 Task: Add Nature's Way Vitamin B-2 100 mg to the cart.
Action: Mouse pressed left at (25, 87)
Screenshot: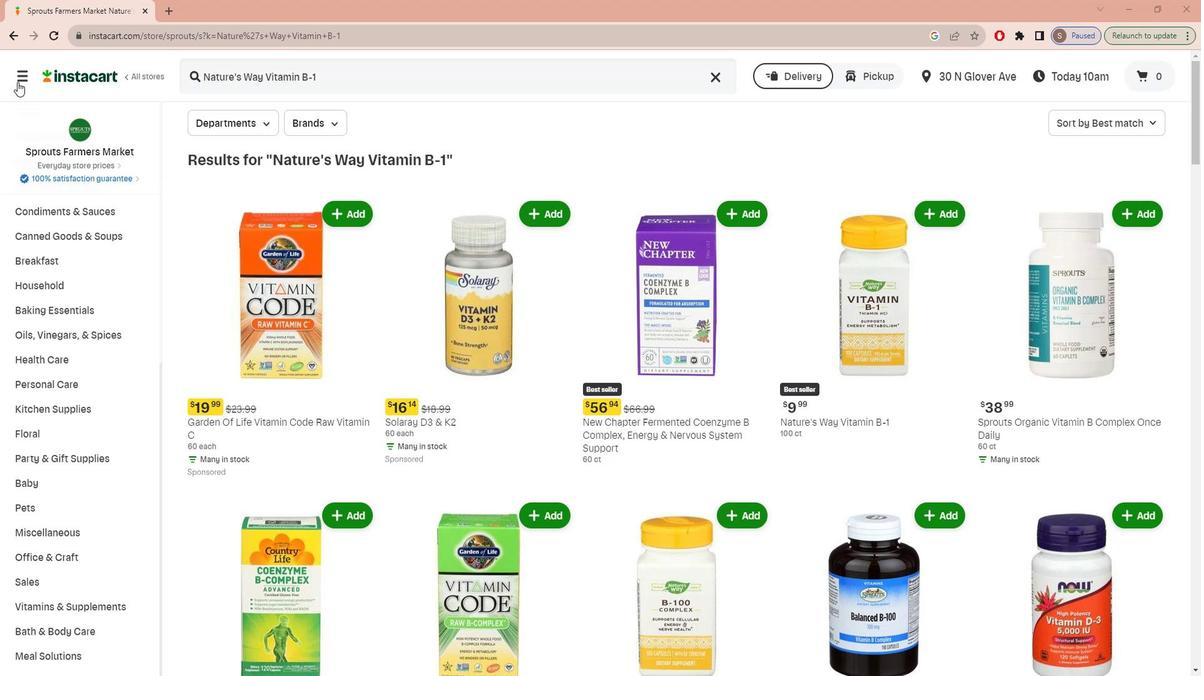 
Action: Mouse moved to (21, 163)
Screenshot: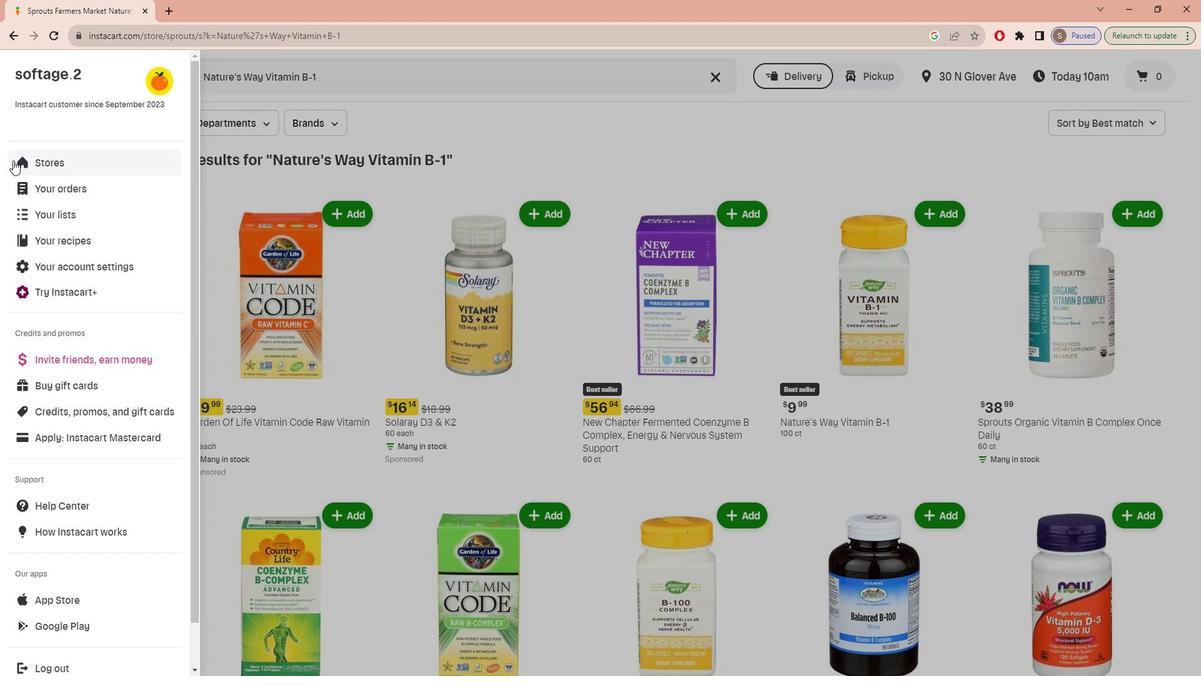 
Action: Mouse pressed left at (21, 163)
Screenshot: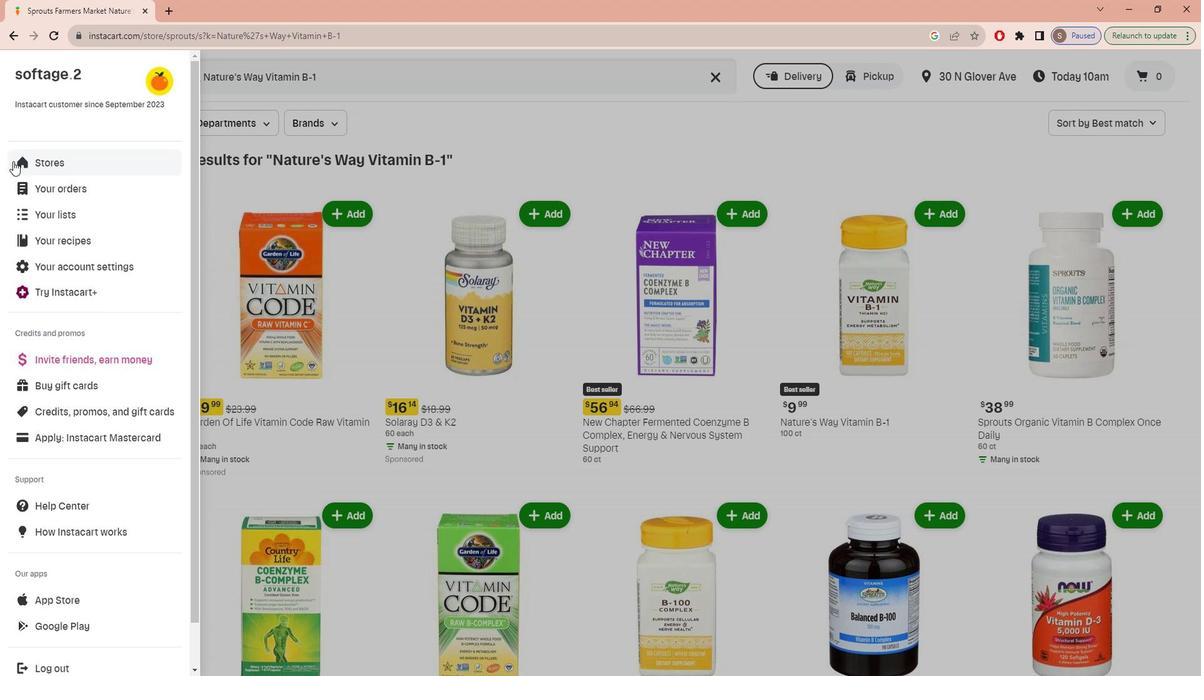 
Action: Mouse moved to (292, 140)
Screenshot: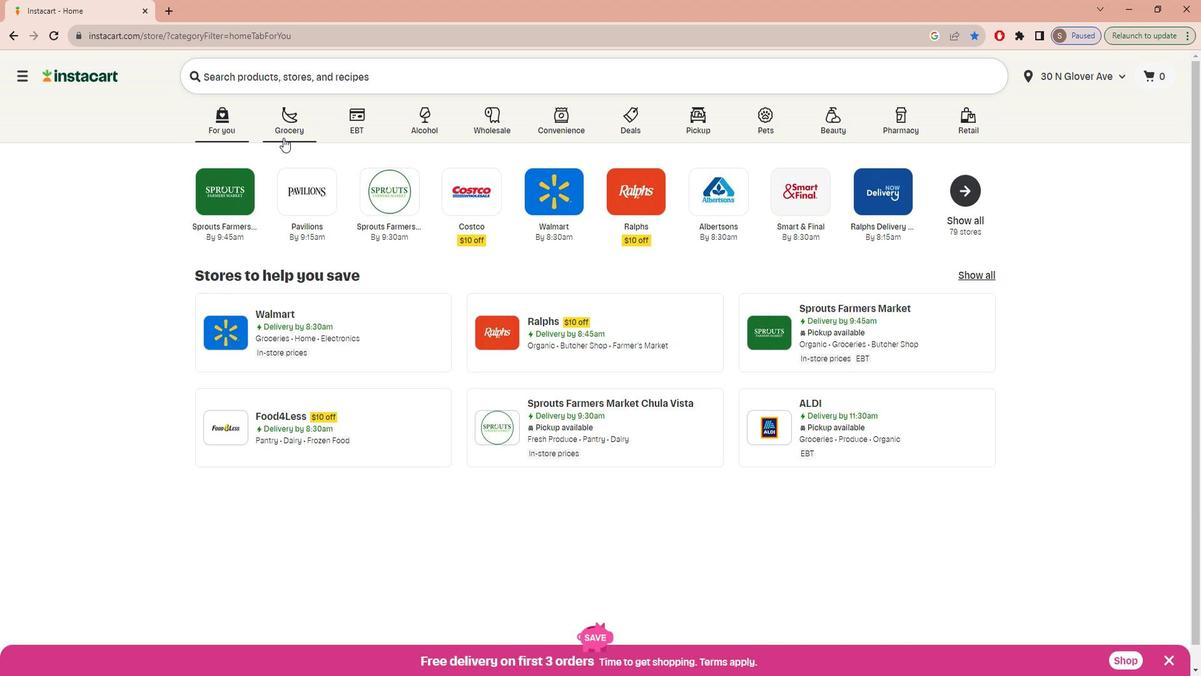 
Action: Mouse pressed left at (292, 140)
Screenshot: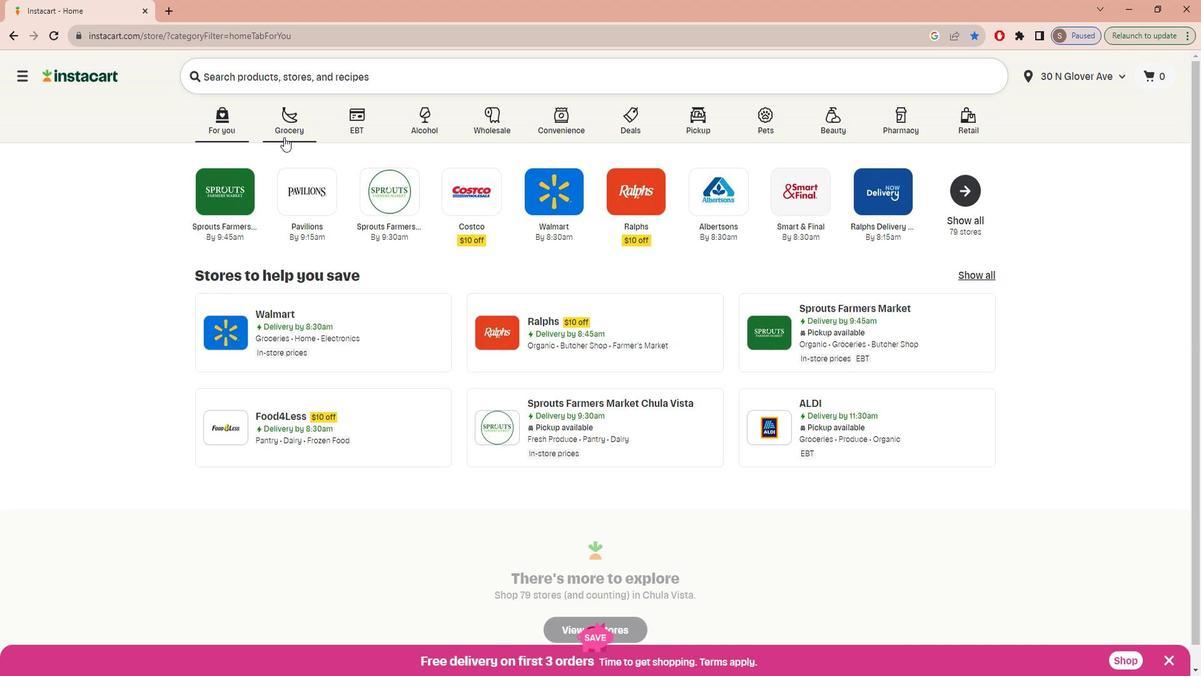 
Action: Mouse moved to (296, 358)
Screenshot: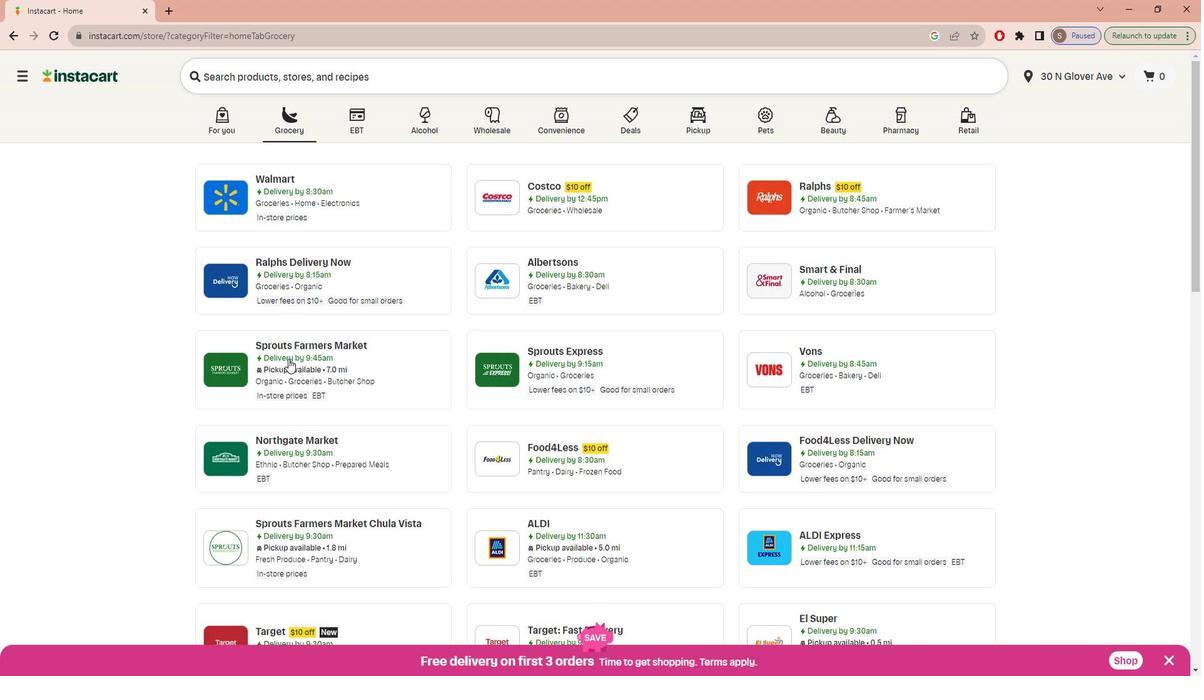
Action: Mouse pressed left at (296, 358)
Screenshot: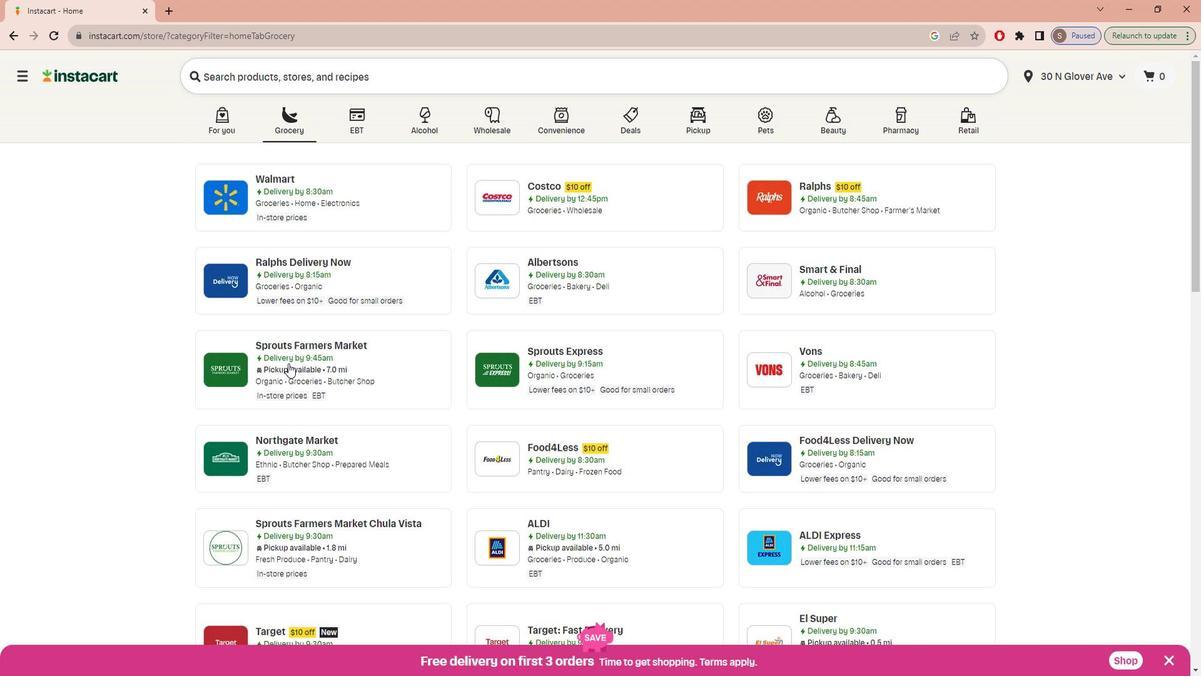 
Action: Mouse moved to (35, 555)
Screenshot: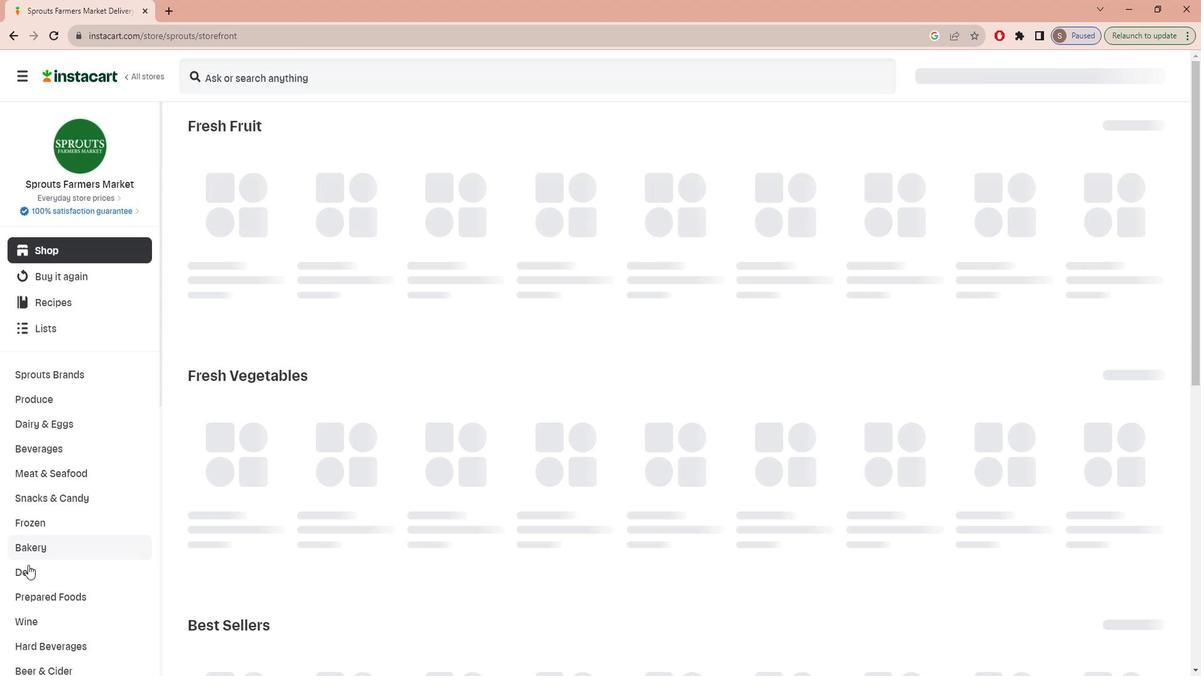 
Action: Mouse scrolled (35, 555) with delta (0, 0)
Screenshot: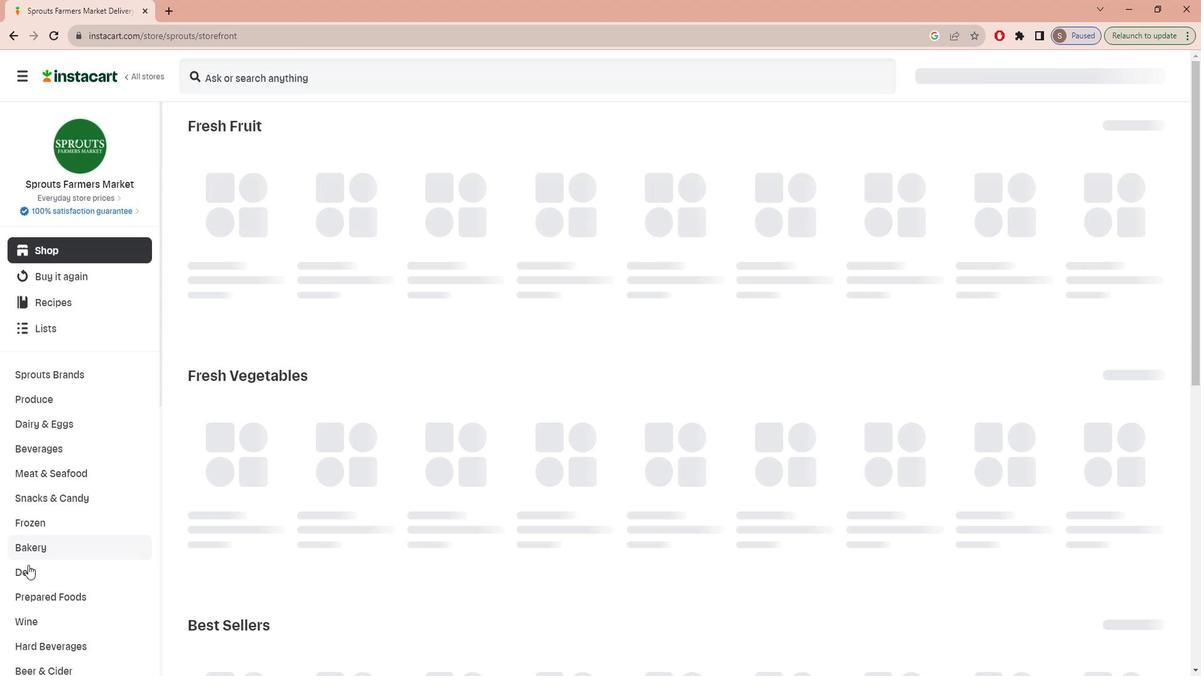 
Action: Mouse moved to (34, 558)
Screenshot: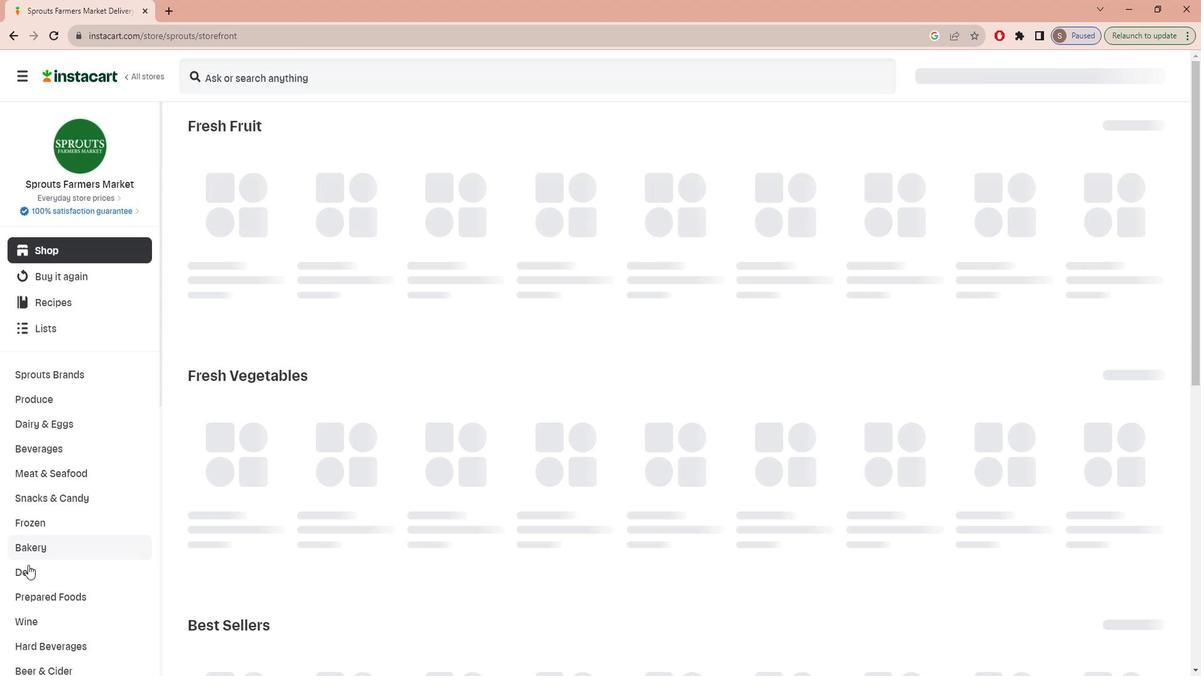 
Action: Mouse scrolled (34, 557) with delta (0, 0)
Screenshot: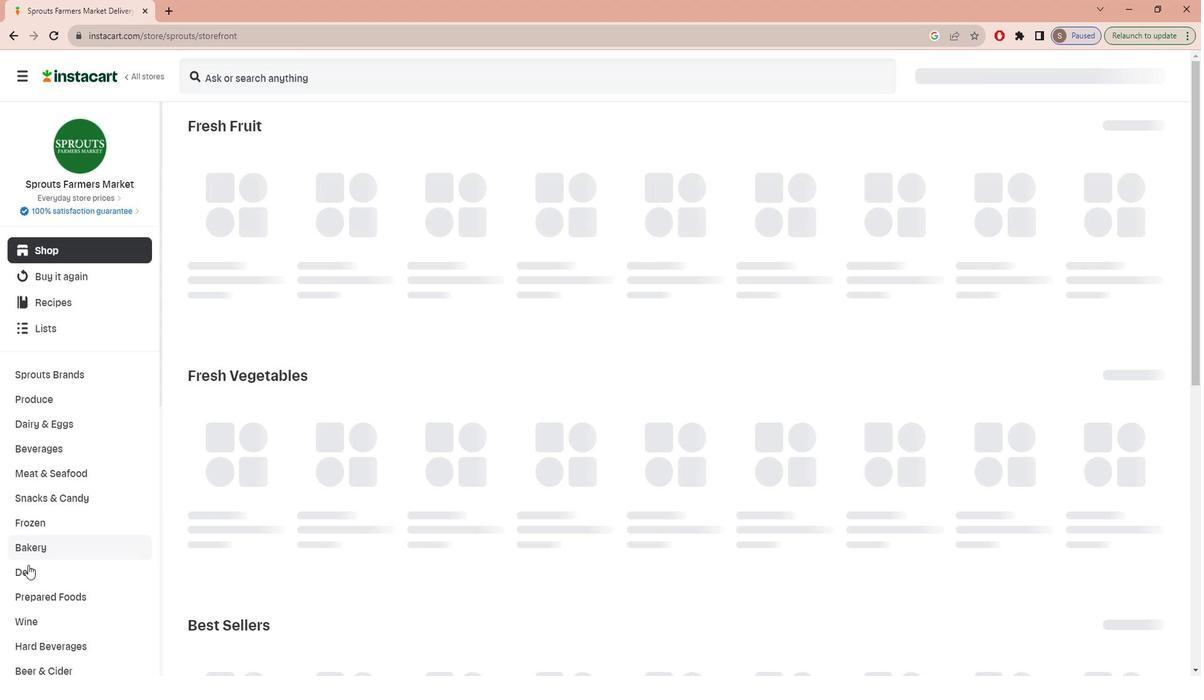 
Action: Mouse moved to (33, 559)
Screenshot: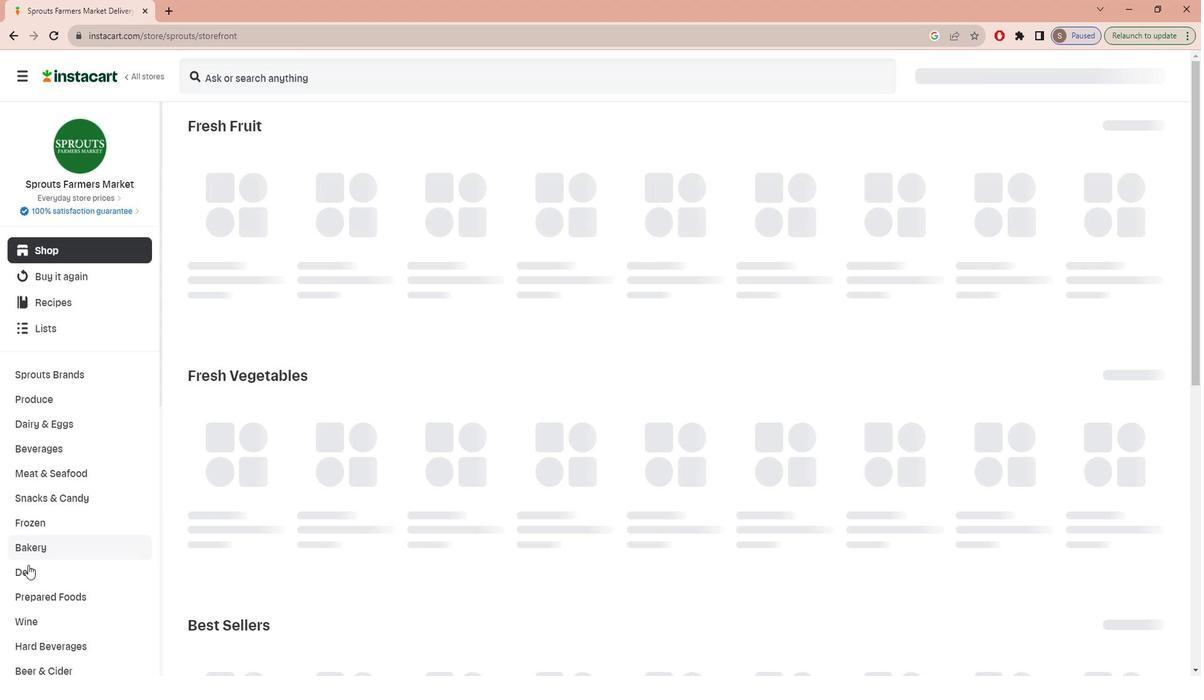
Action: Mouse scrolled (33, 558) with delta (0, 0)
Screenshot: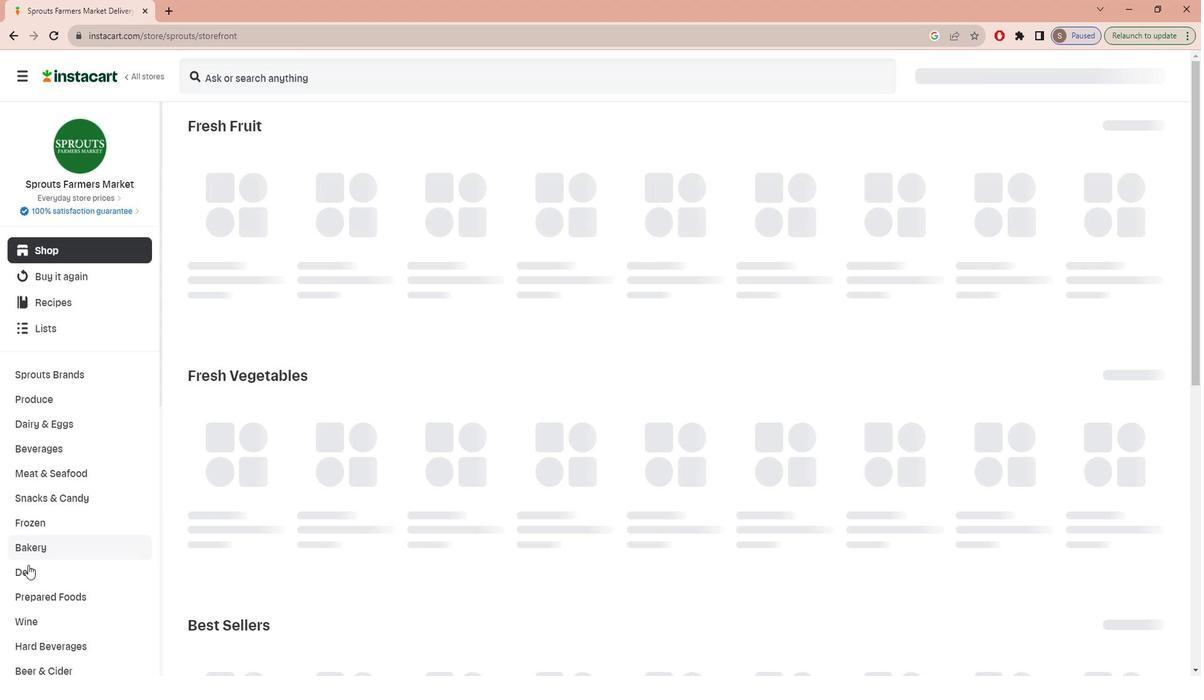 
Action: Mouse moved to (33, 559)
Screenshot: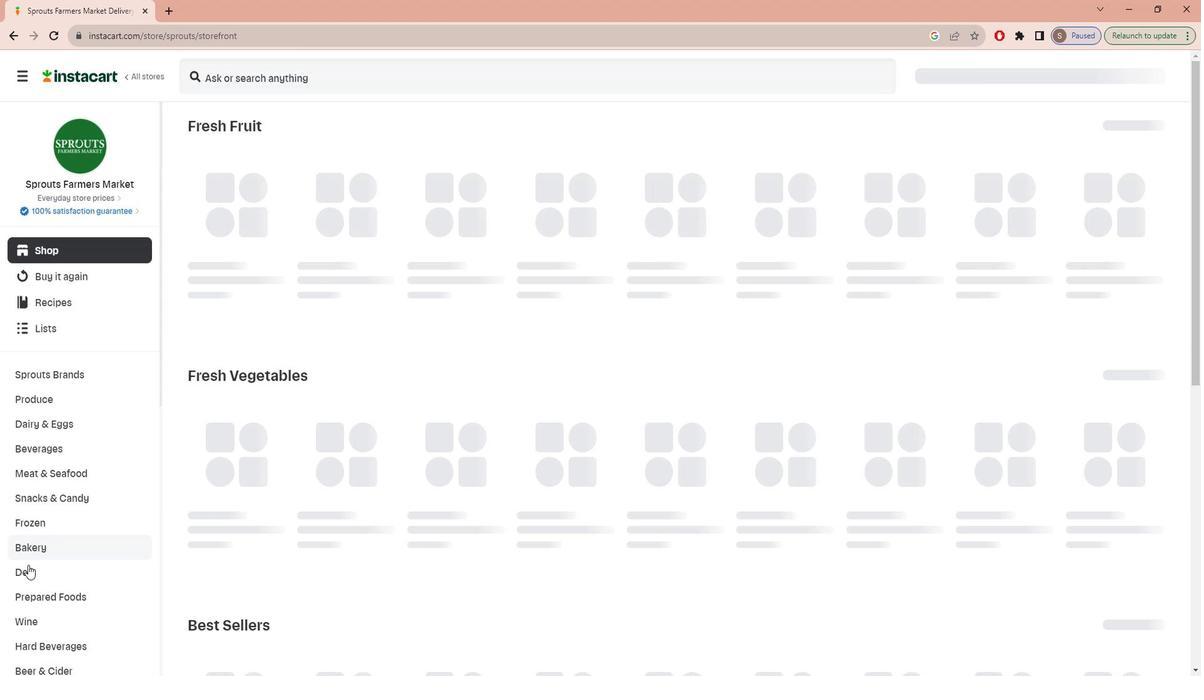 
Action: Mouse scrolled (33, 558) with delta (0, 0)
Screenshot: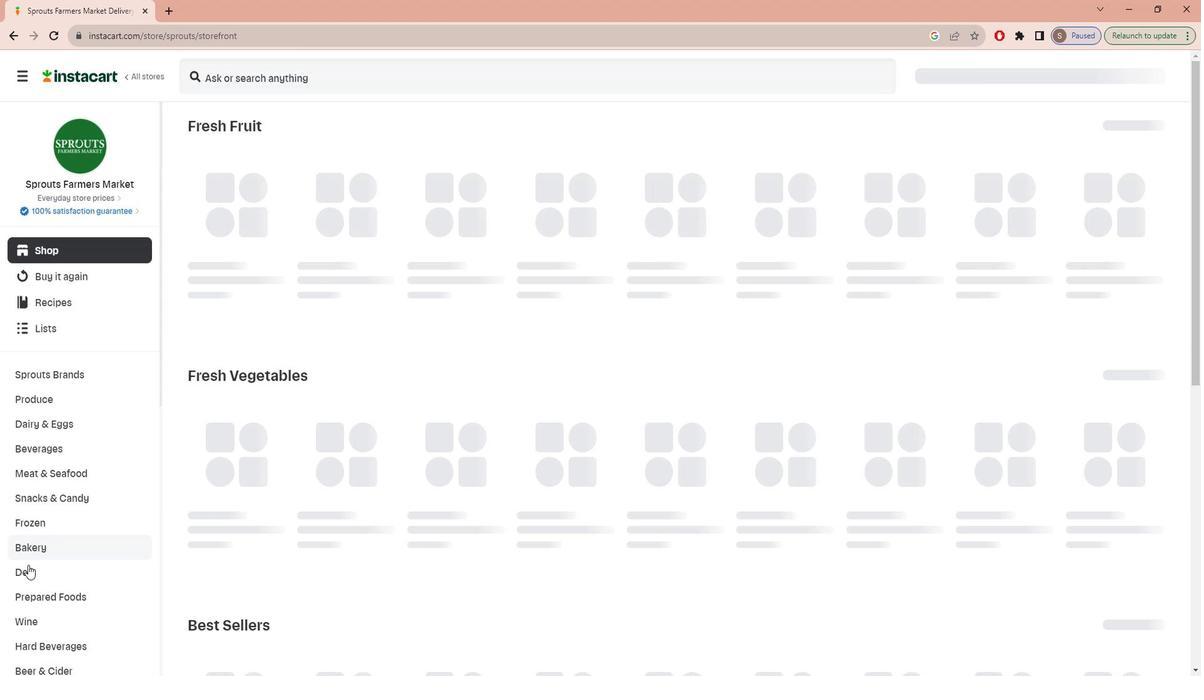 
Action: Mouse scrolled (33, 558) with delta (0, 0)
Screenshot: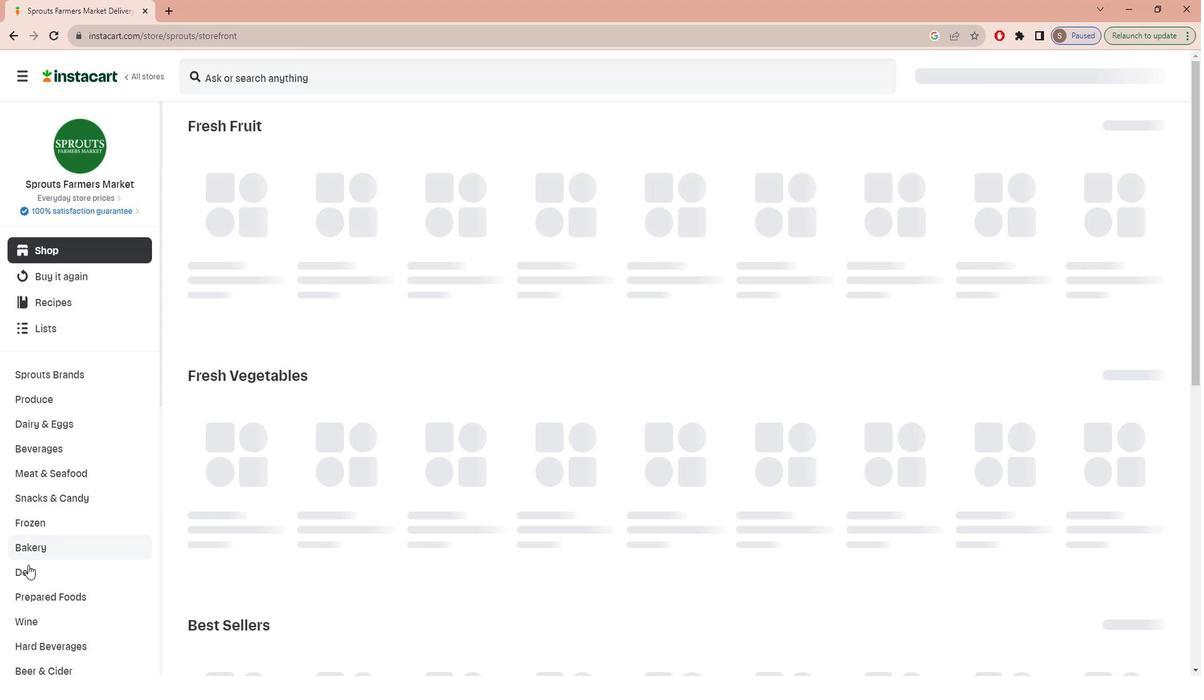 
Action: Mouse scrolled (33, 558) with delta (0, 0)
Screenshot: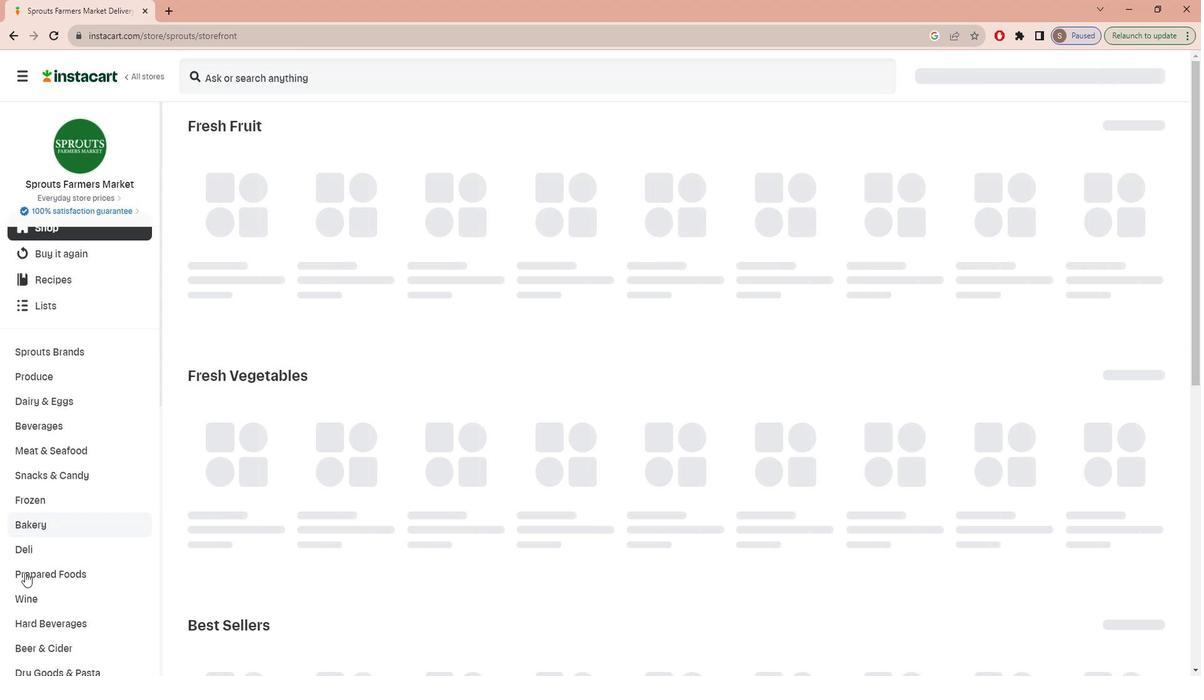 
Action: Mouse moved to (33, 560)
Screenshot: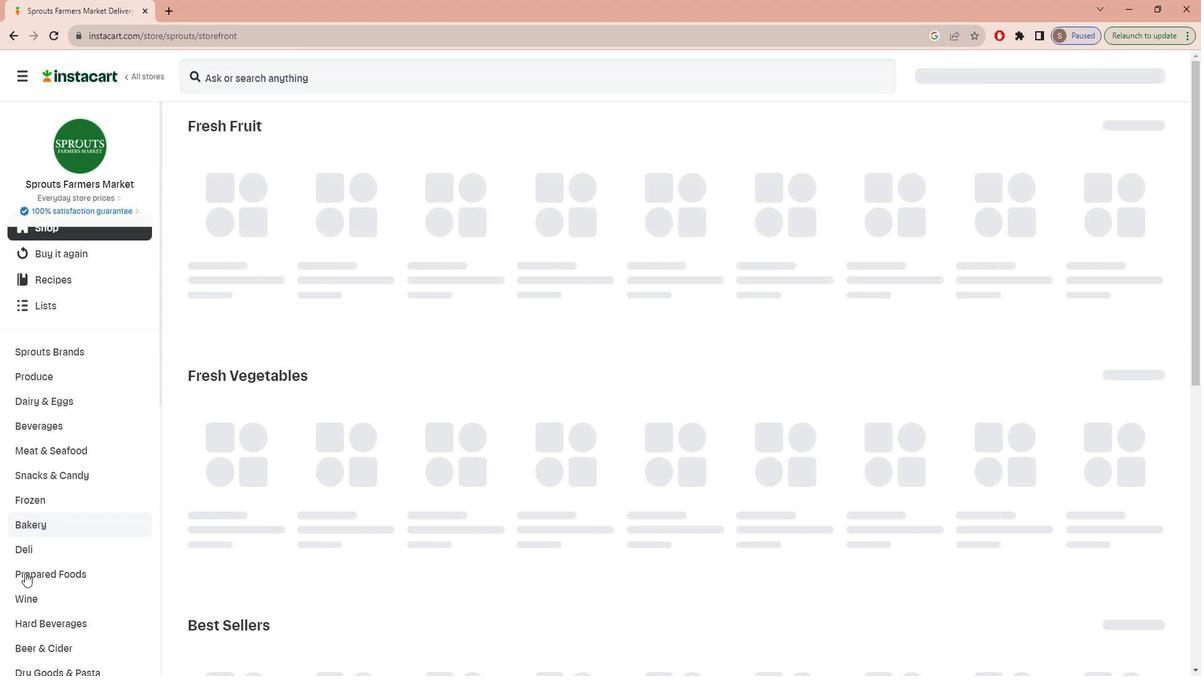 
Action: Mouse scrolled (33, 559) with delta (0, 0)
Screenshot: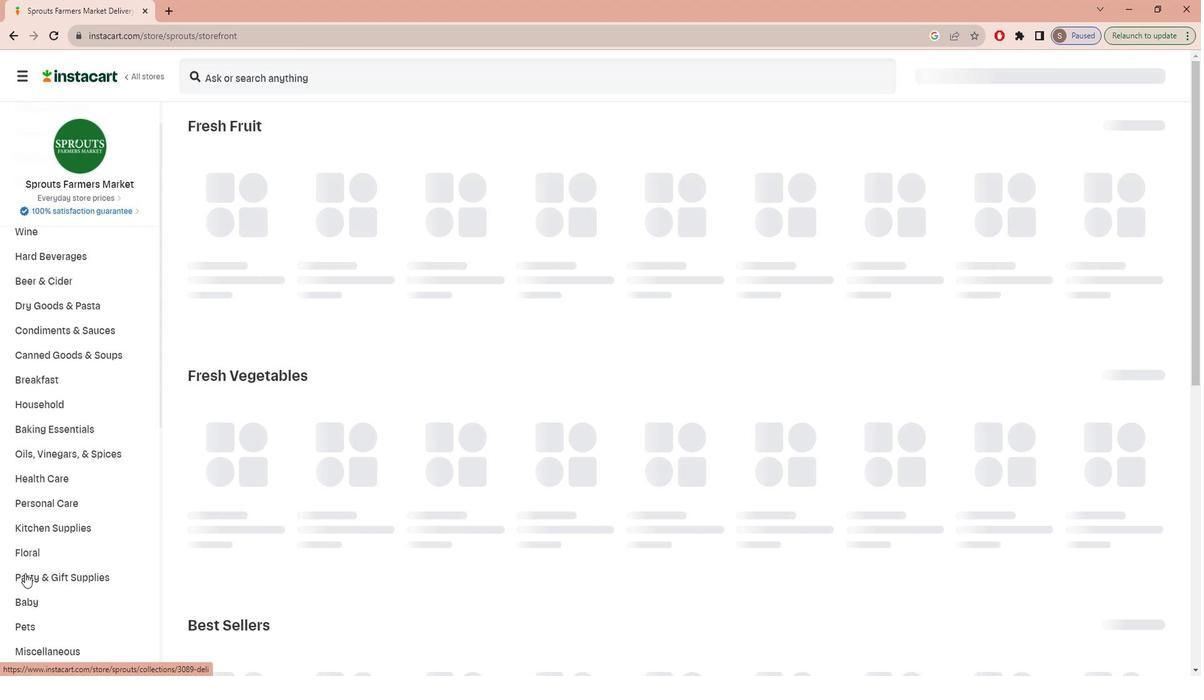 
Action: Mouse scrolled (33, 559) with delta (0, 0)
Screenshot: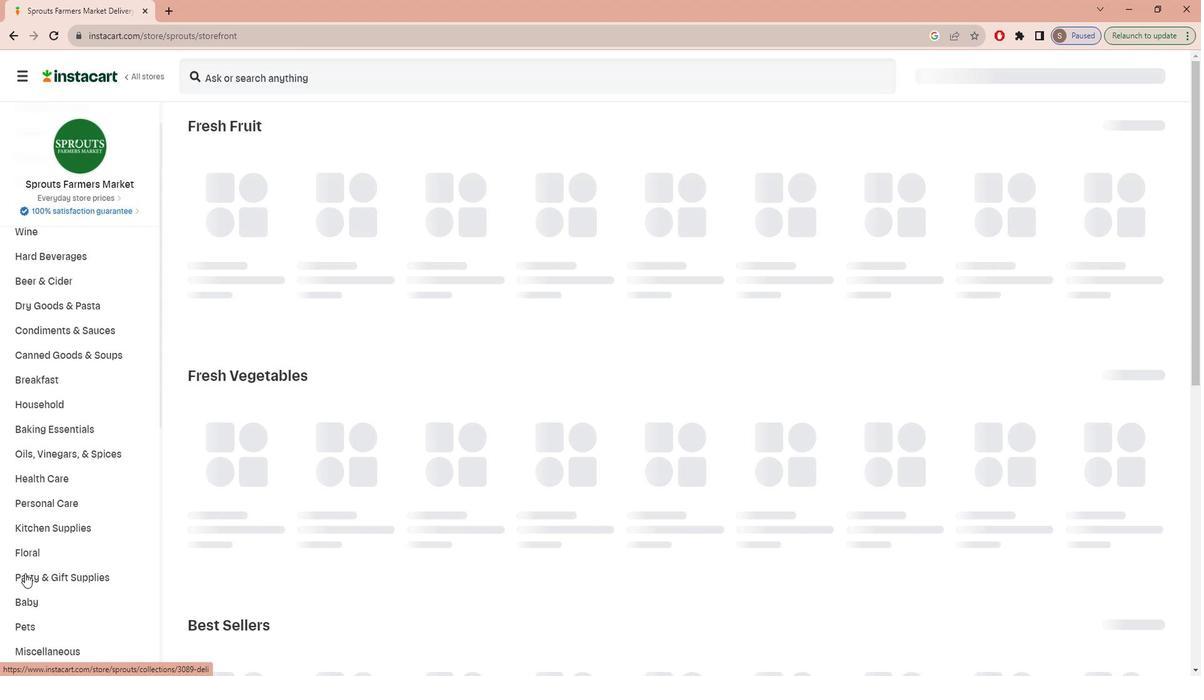 
Action: Mouse scrolled (33, 559) with delta (0, 0)
Screenshot: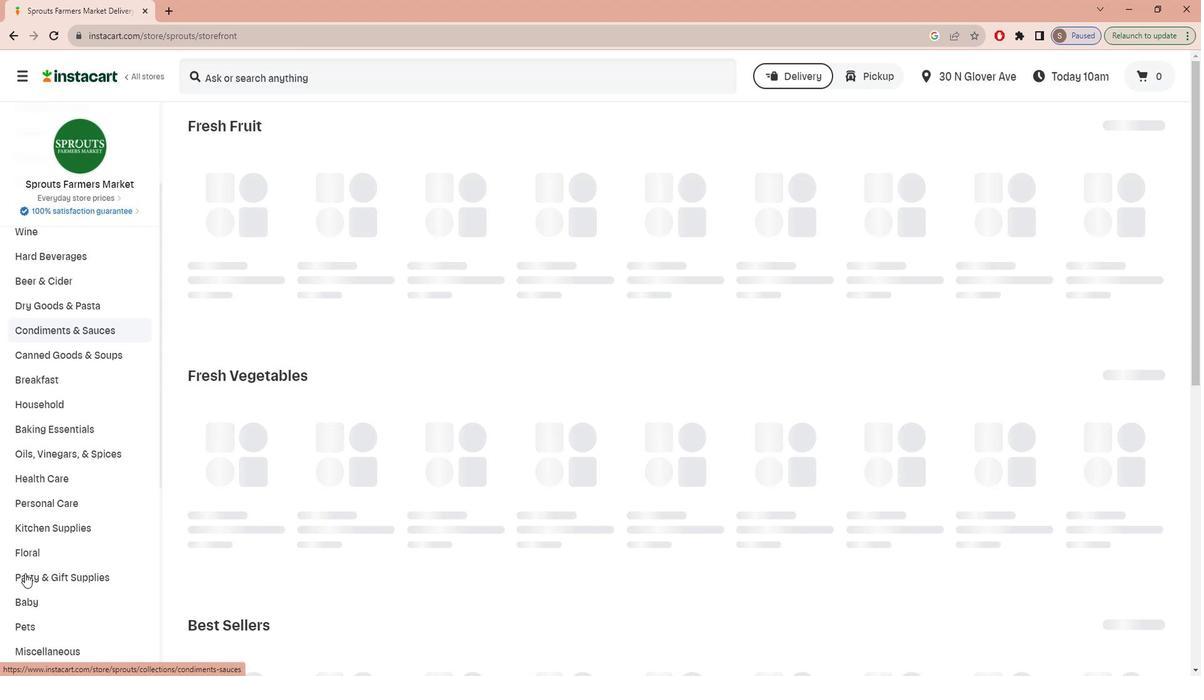 
Action: Mouse moved to (33, 589)
Screenshot: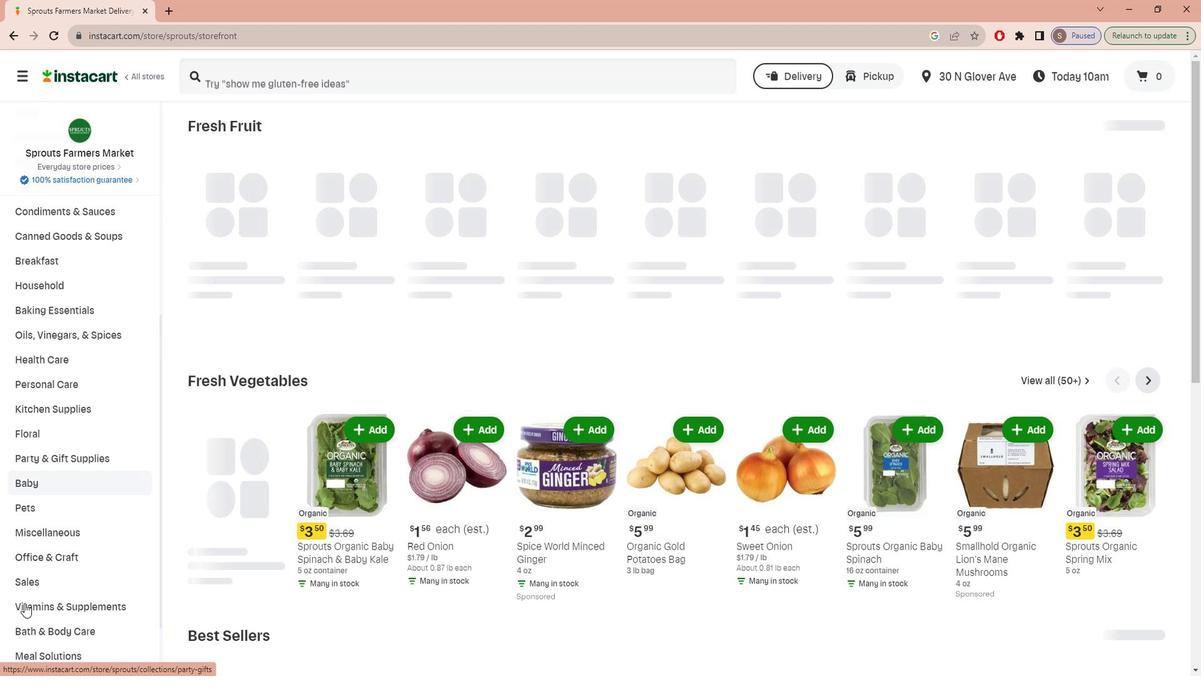 
Action: Mouse pressed left at (33, 589)
Screenshot: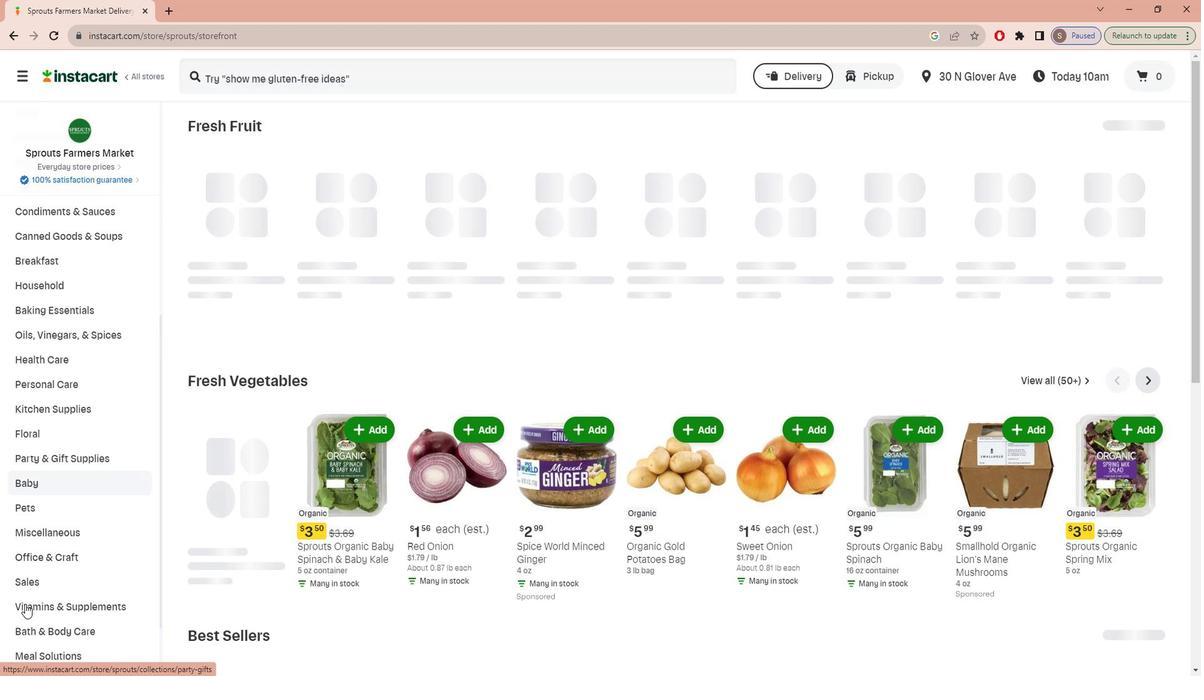 
Action: Mouse moved to (1178, 163)
Screenshot: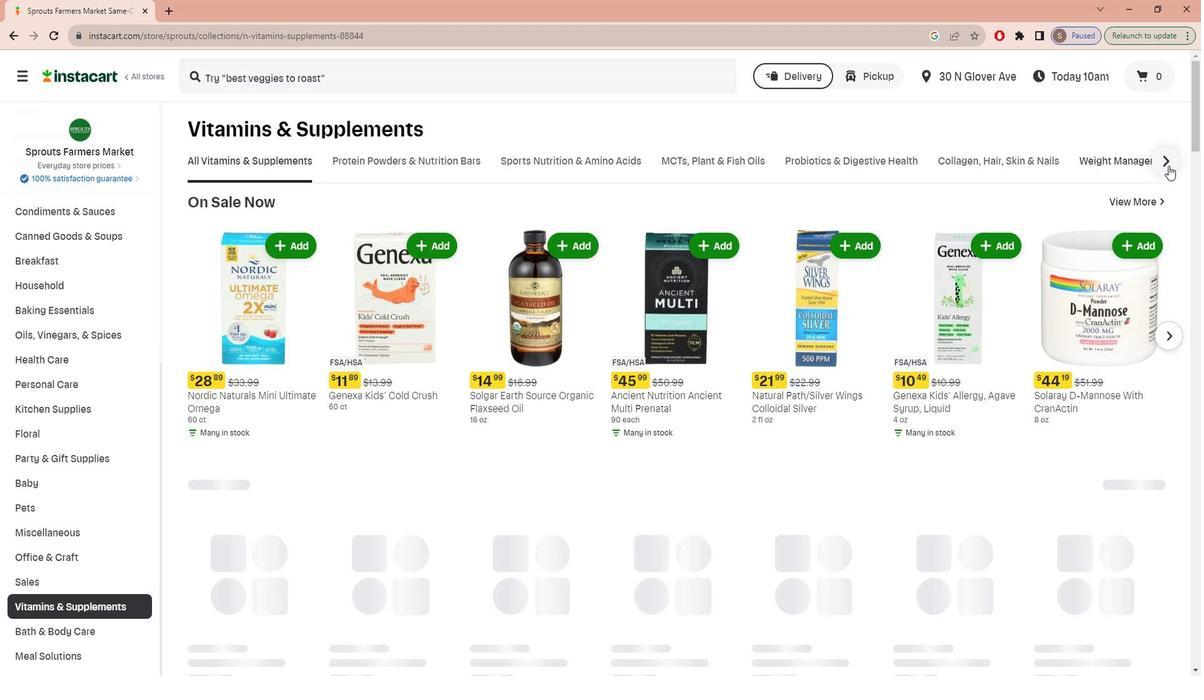 
Action: Mouse pressed left at (1178, 163)
Screenshot: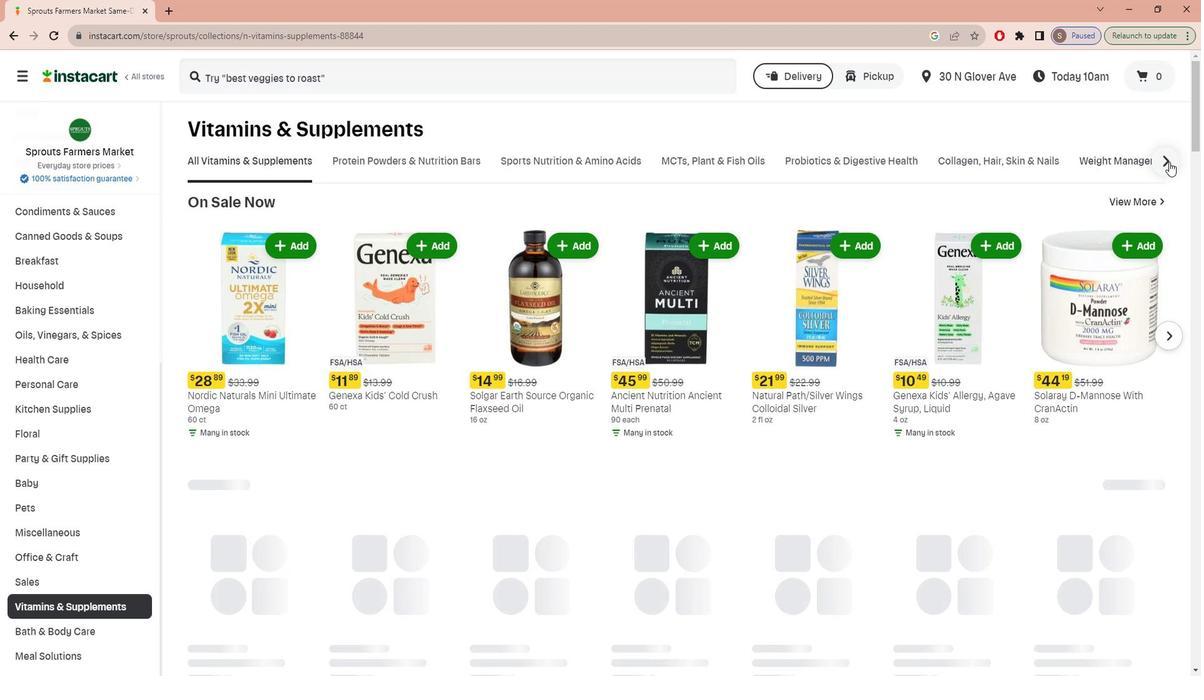 
Action: Mouse moved to (874, 156)
Screenshot: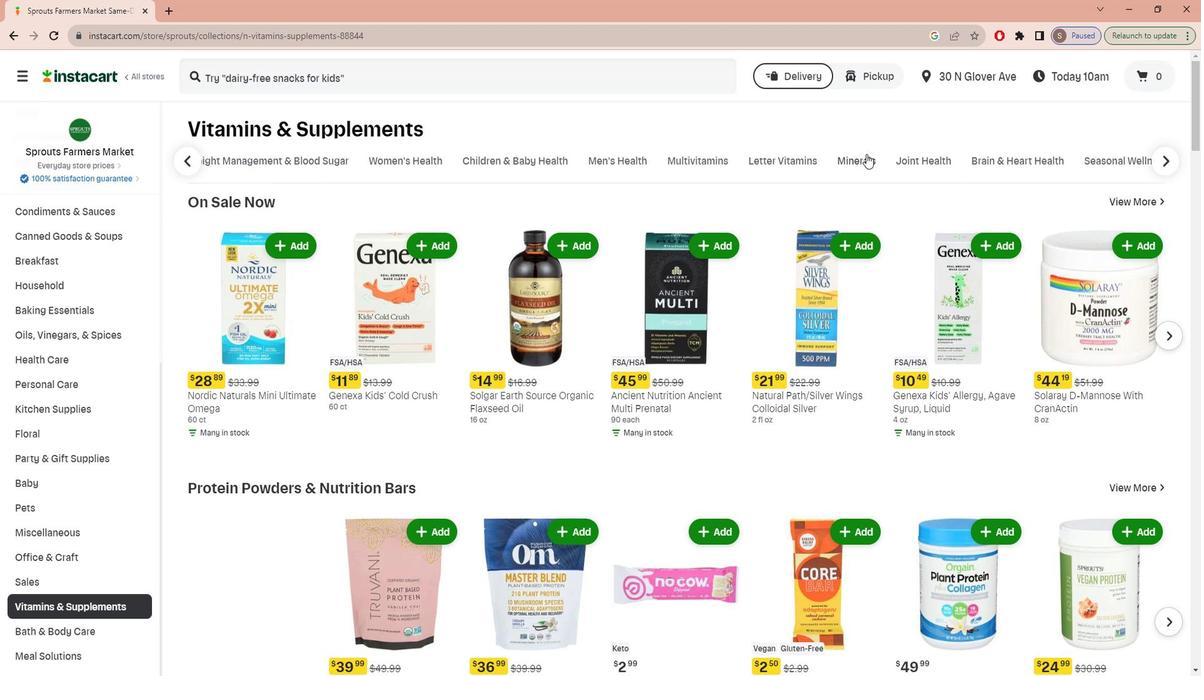 
Action: Mouse pressed left at (874, 156)
Screenshot: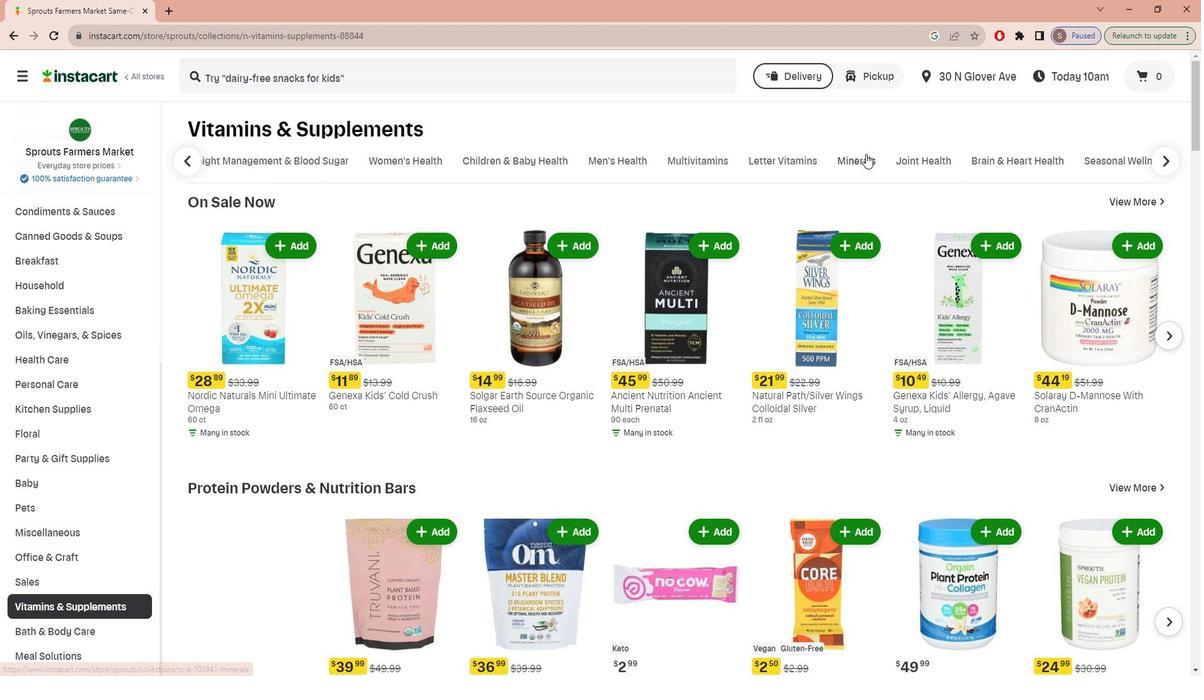 
Action: Mouse moved to (460, 80)
Screenshot: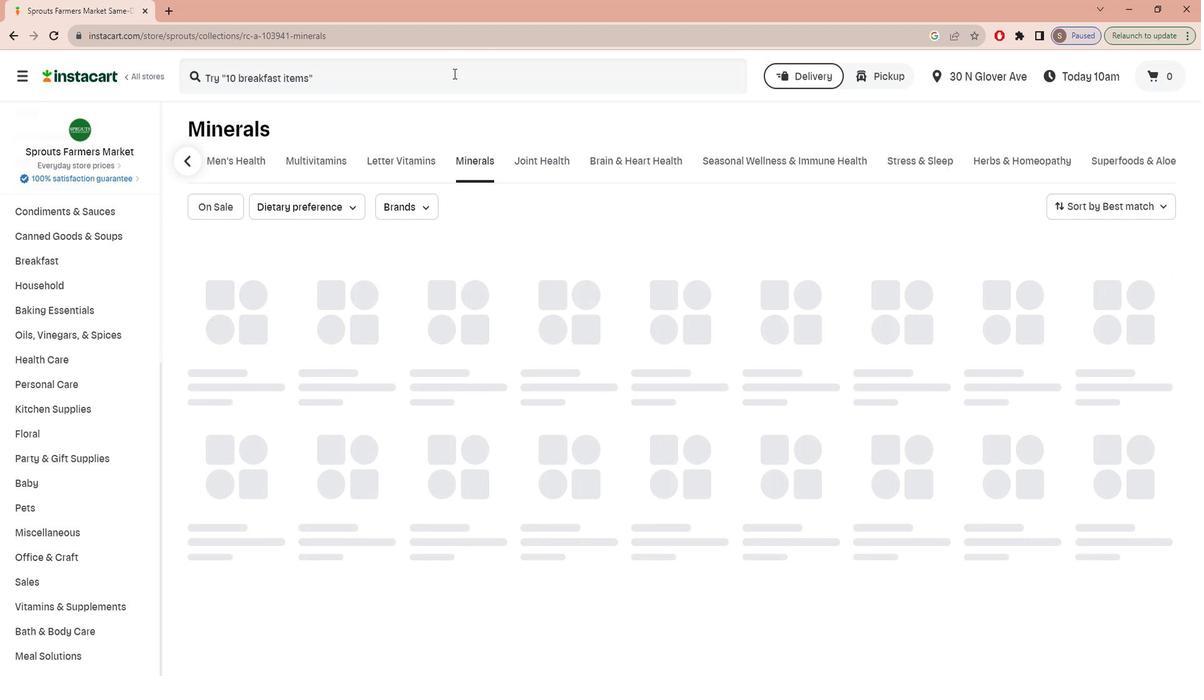 
Action: Mouse pressed left at (460, 80)
Screenshot: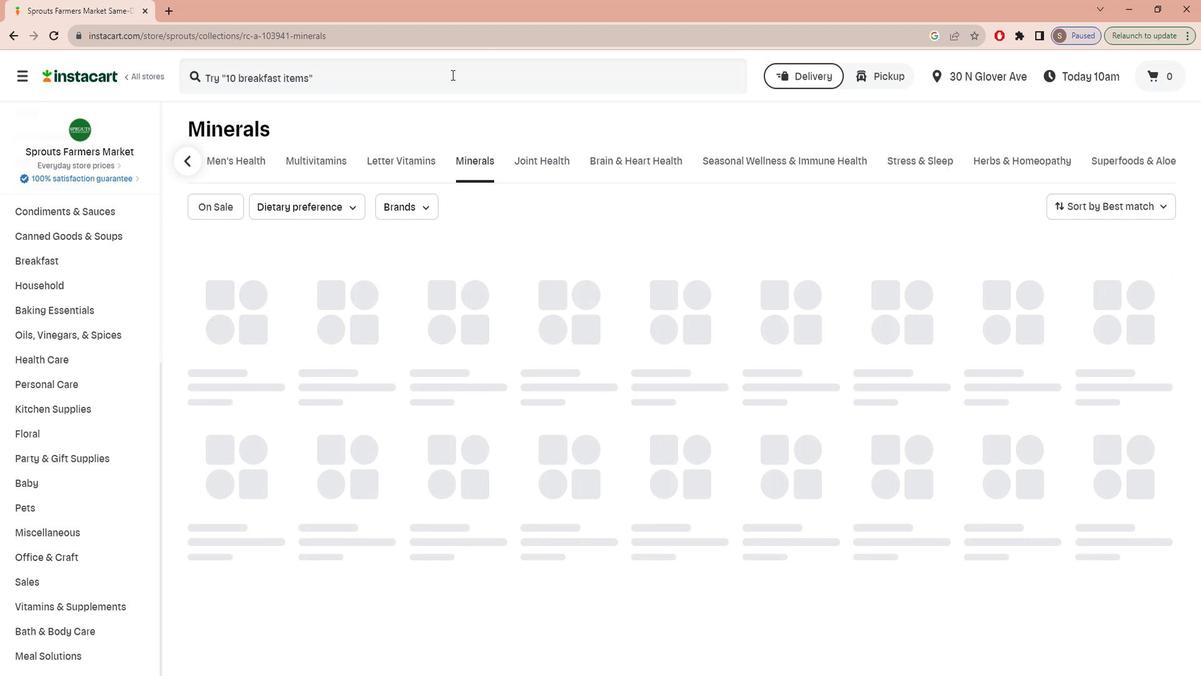 
Action: Mouse moved to (459, 80)
Screenshot: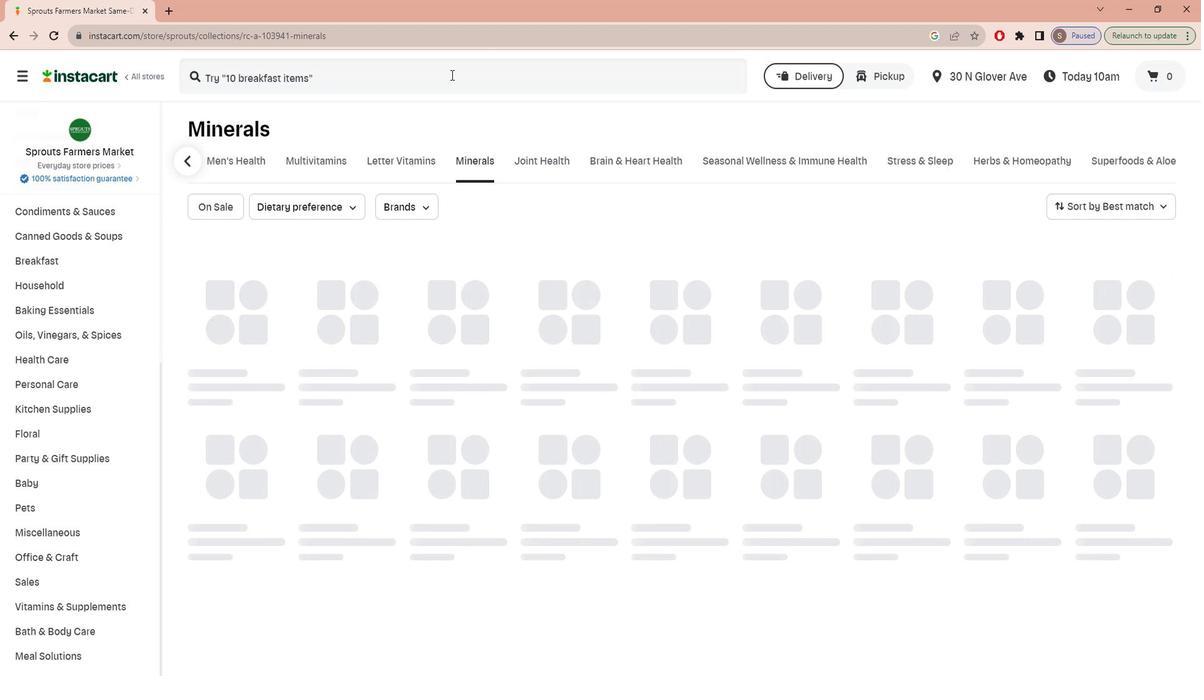 
Action: Key pressed n<Key.caps_lock>ATURE'S<Key.space><Key.caps_lock>w<Key.caps_lock>AY<Key.space><Key.caps_lock>v<Key.caps_lock>ITAMIN<Key.space><Key.caps_lock>b-2<Key.space>100<Key.space>mg<Key.space><Key.enter>
Screenshot: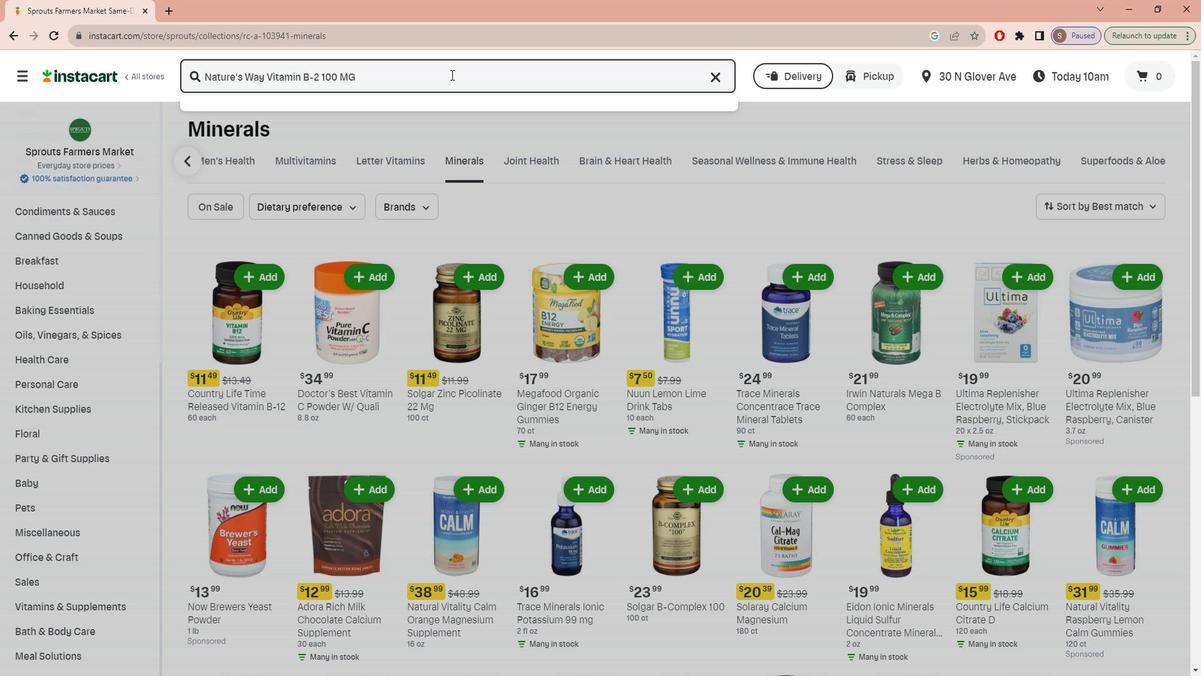 
Action: Mouse moved to (938, 218)
Screenshot: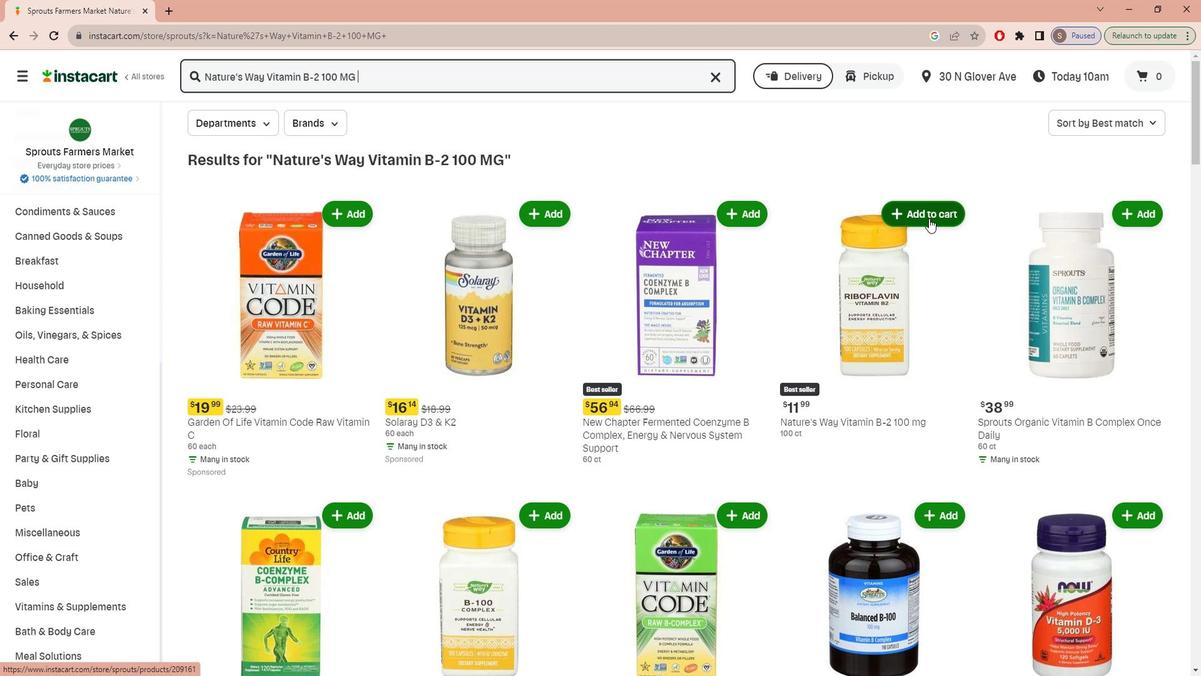 
Action: Mouse pressed left at (938, 218)
Screenshot: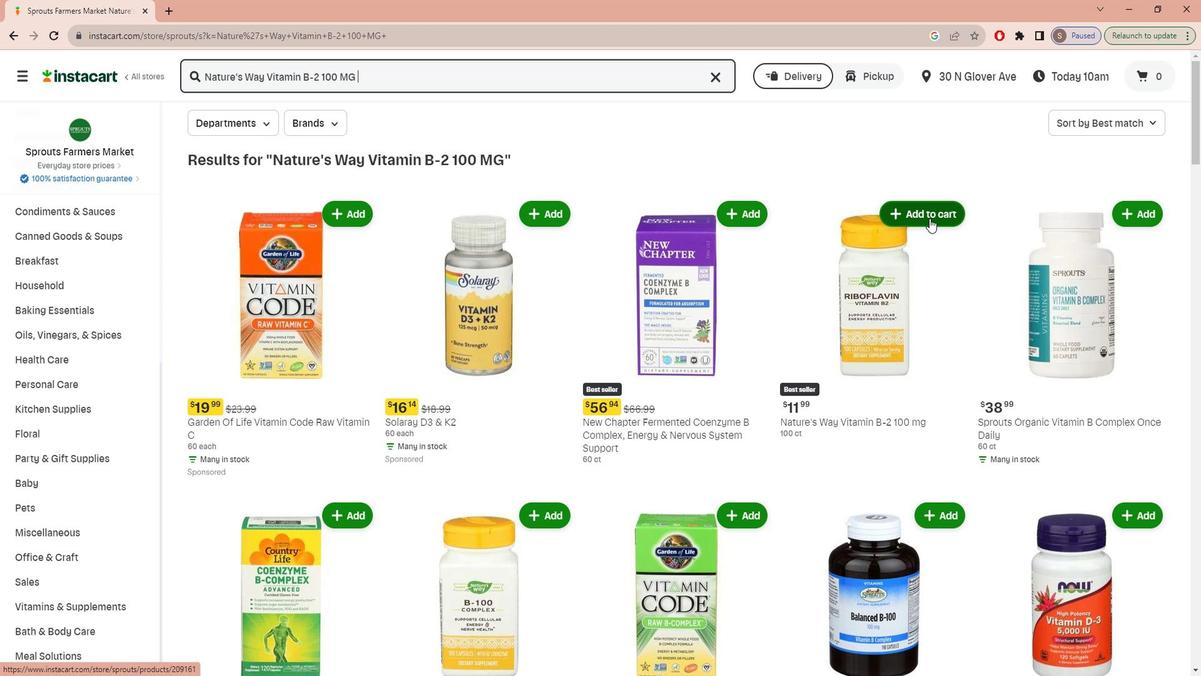 
Action: Mouse moved to (965, 309)
Screenshot: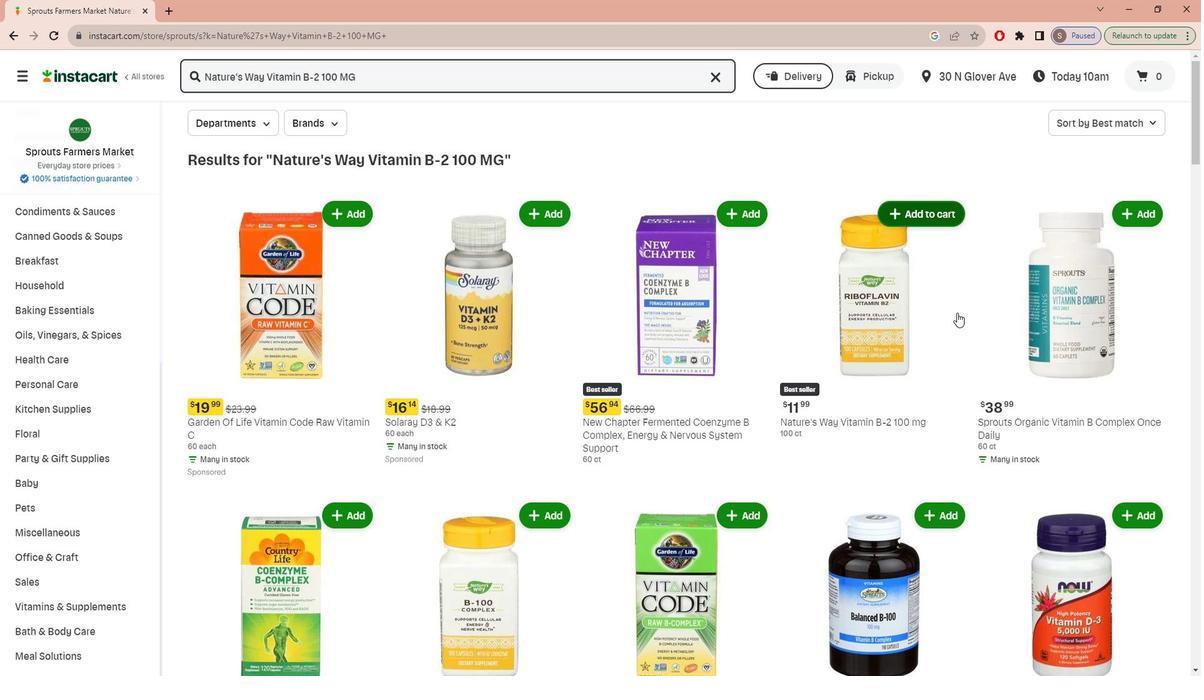 
